 Task: Create a rule when custom fields due date is set by anyone.
Action: Mouse pressed left at (802, 215)
Screenshot: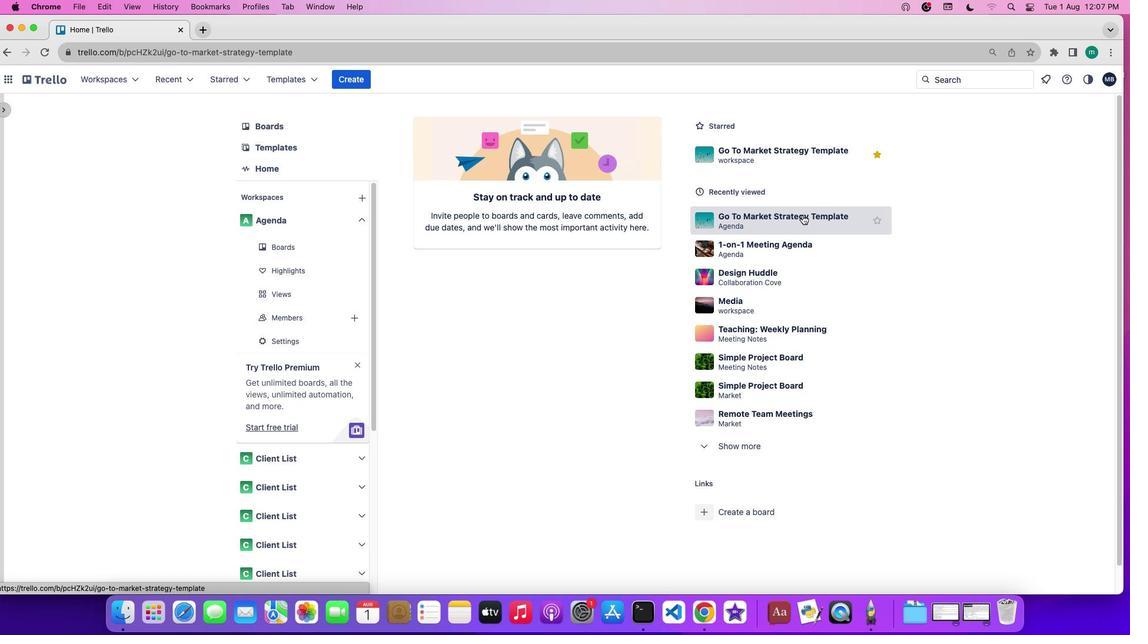 
Action: Mouse moved to (987, 239)
Screenshot: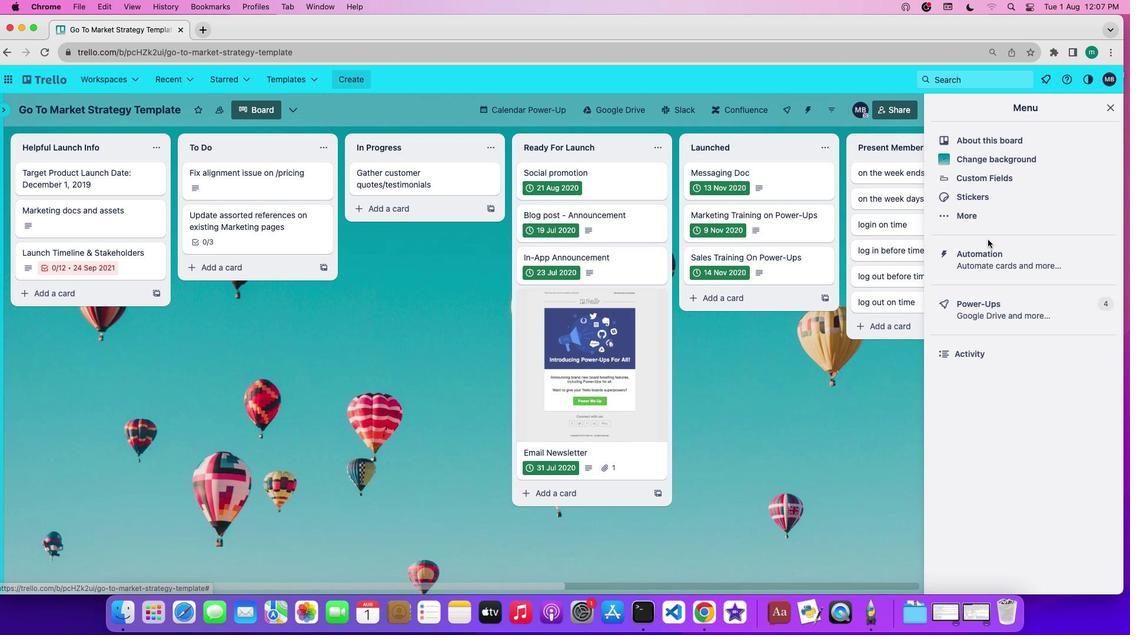 
Action: Mouse pressed left at (987, 239)
Screenshot: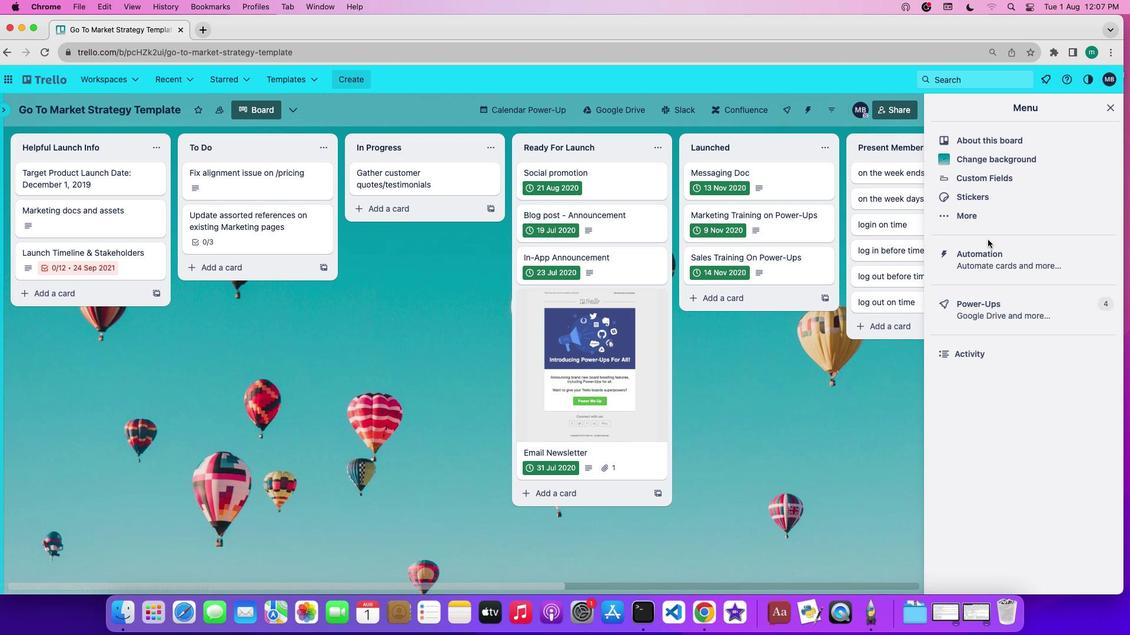
Action: Mouse moved to (990, 247)
Screenshot: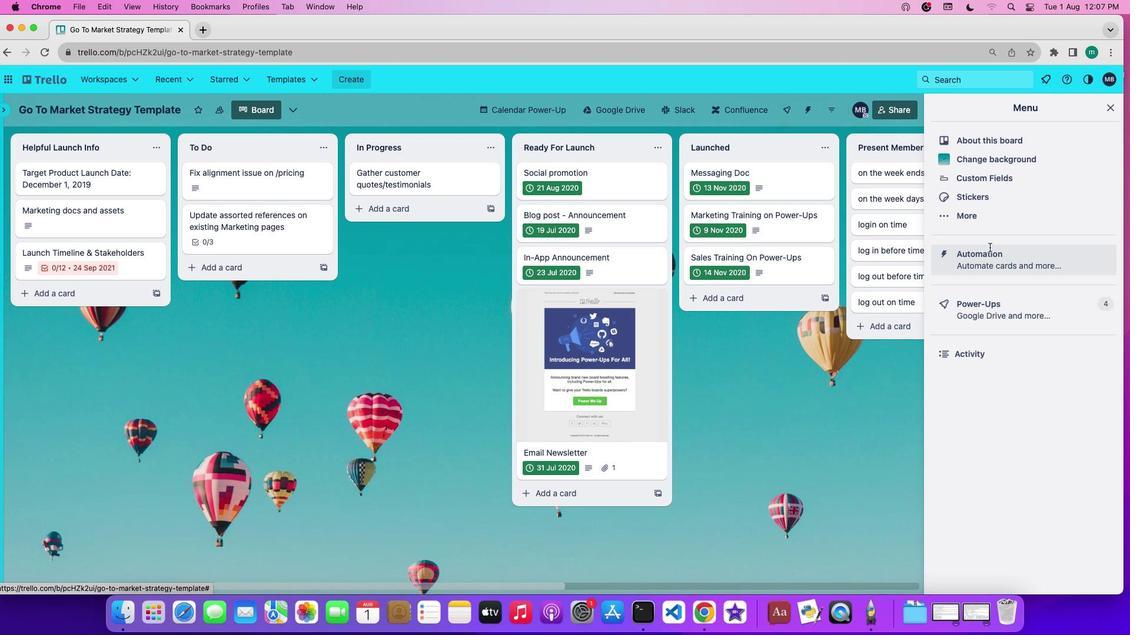 
Action: Mouse pressed left at (990, 247)
Screenshot: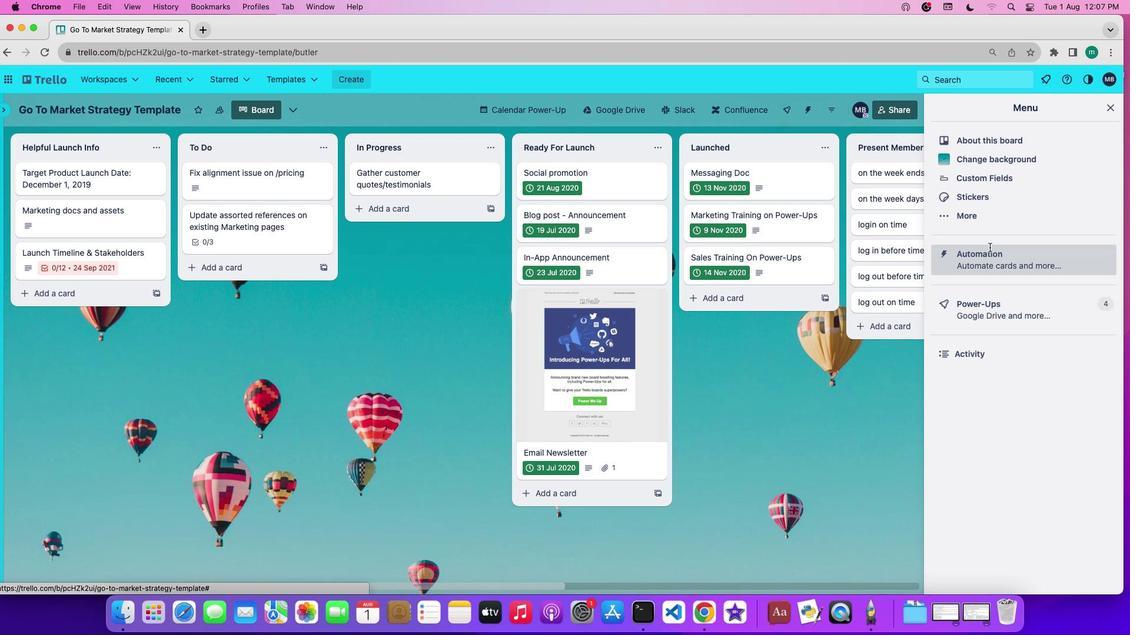 
Action: Mouse moved to (84, 221)
Screenshot: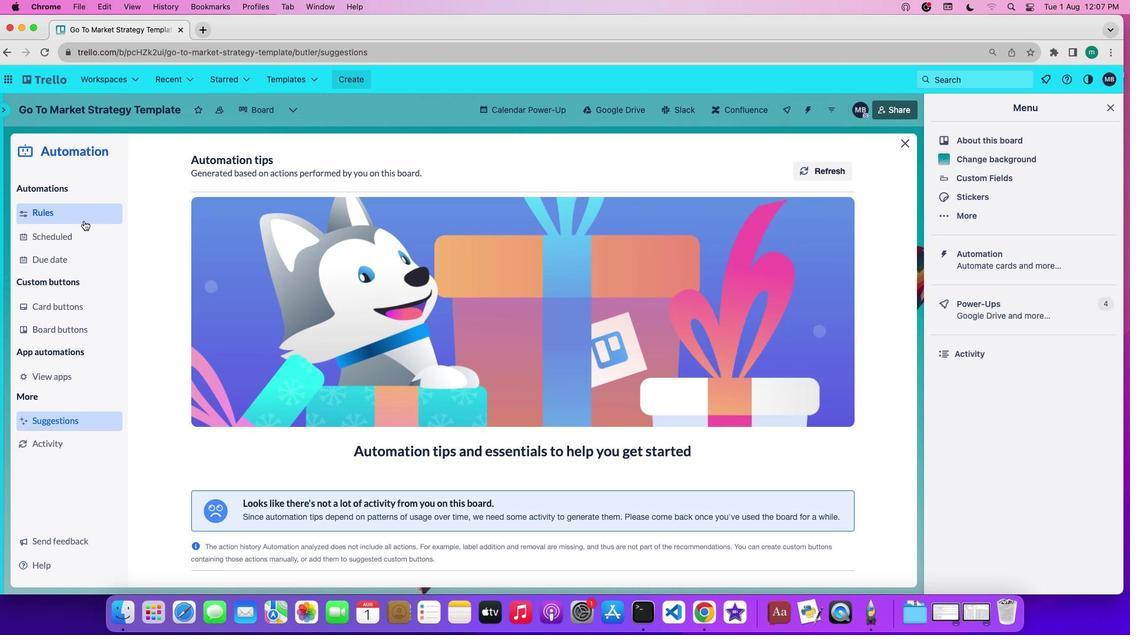 
Action: Mouse pressed left at (84, 221)
Screenshot: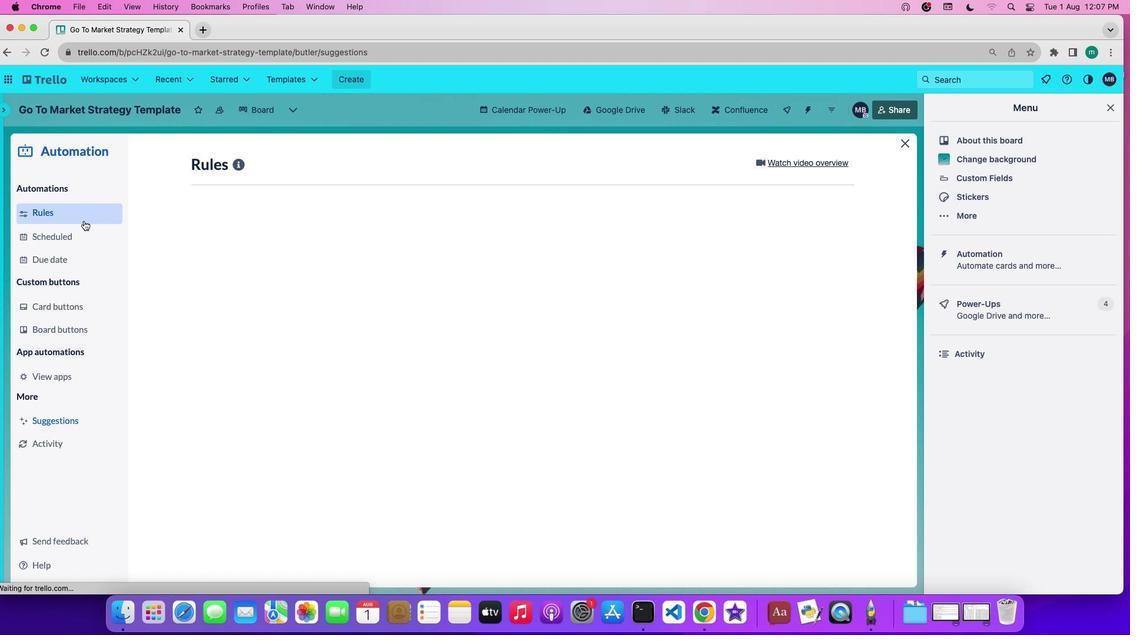 
Action: Mouse moved to (278, 421)
Screenshot: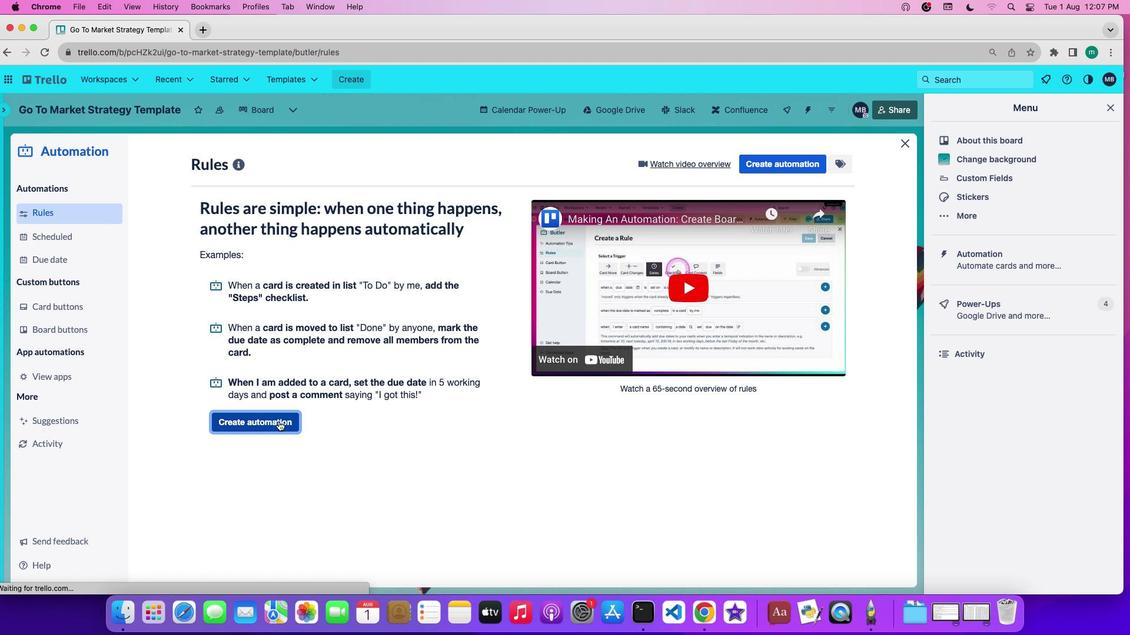 
Action: Mouse pressed left at (278, 421)
Screenshot: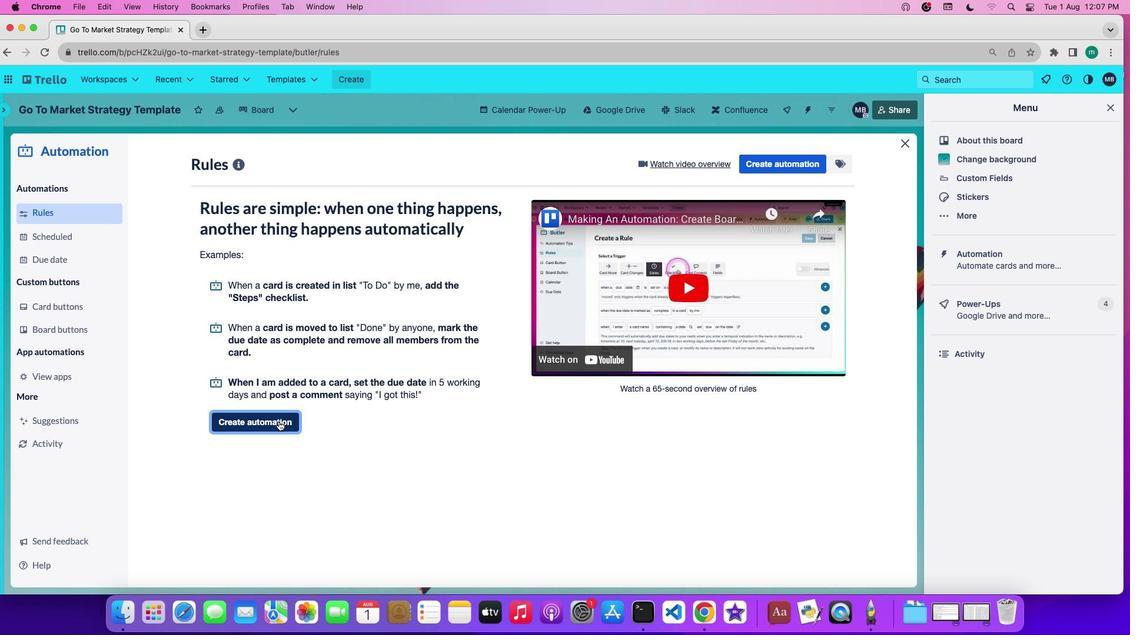 
Action: Mouse moved to (497, 279)
Screenshot: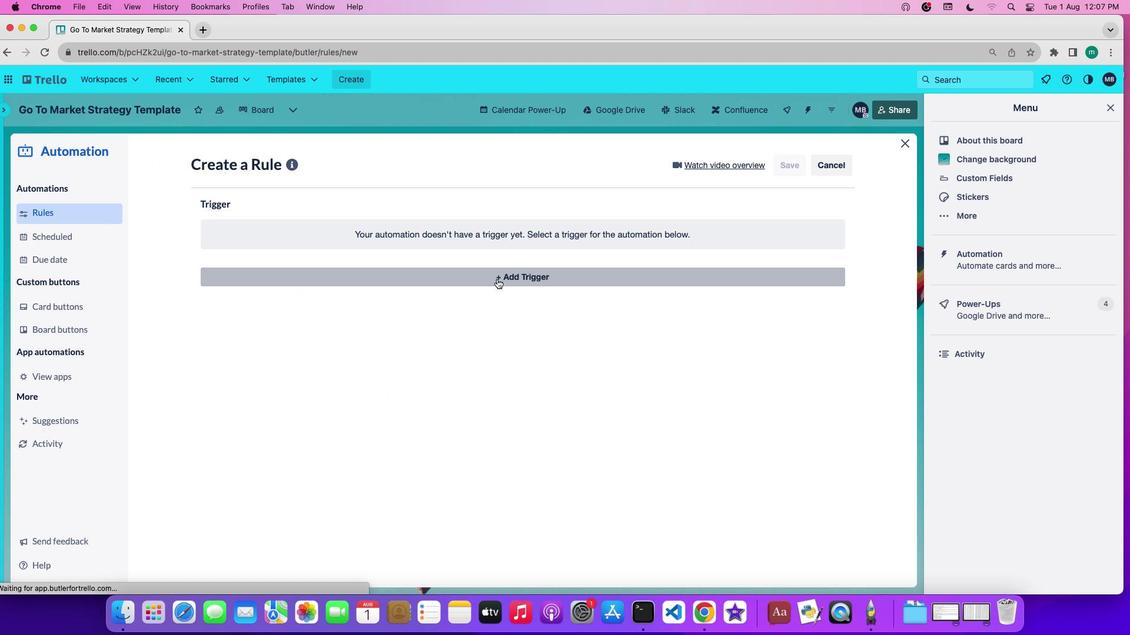 
Action: Mouse pressed left at (497, 279)
Screenshot: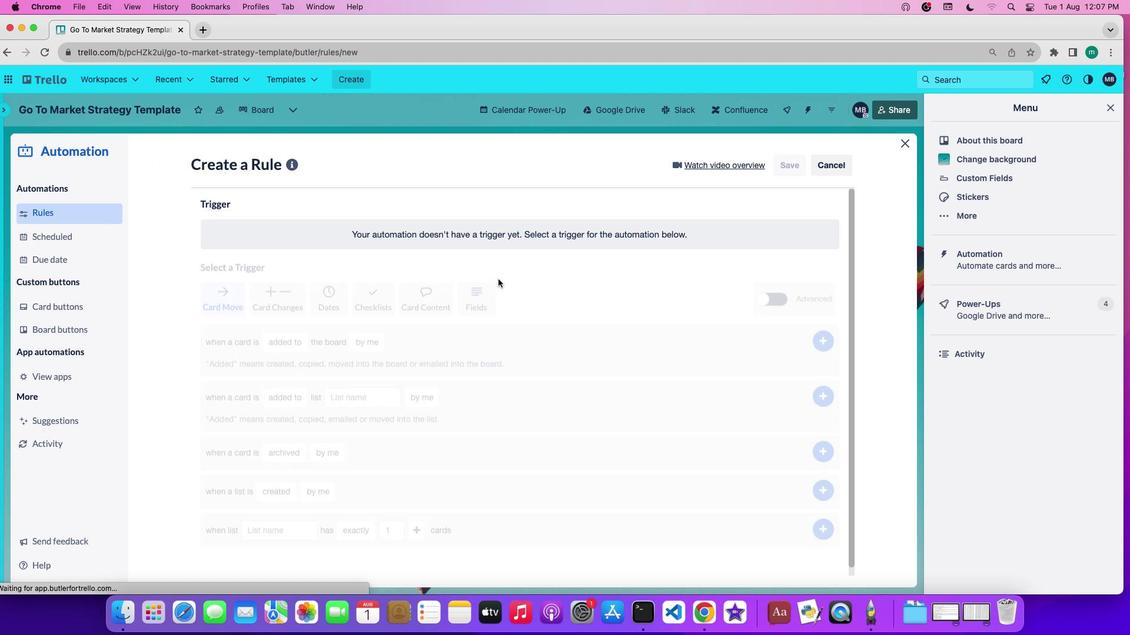 
Action: Mouse moved to (476, 329)
Screenshot: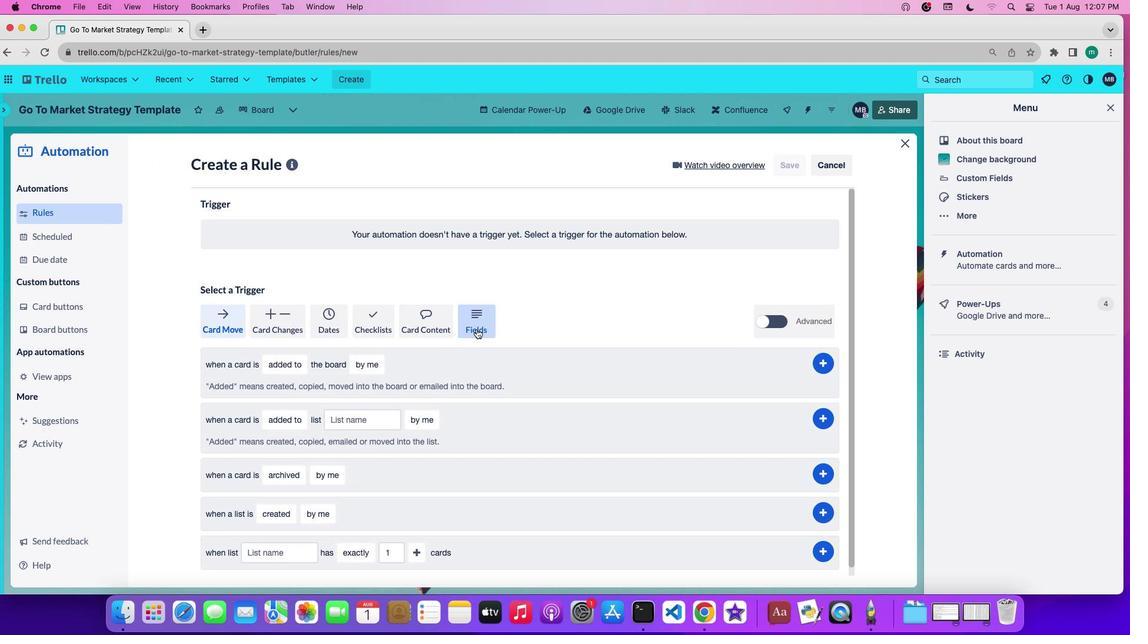 
Action: Mouse pressed left at (476, 329)
Screenshot: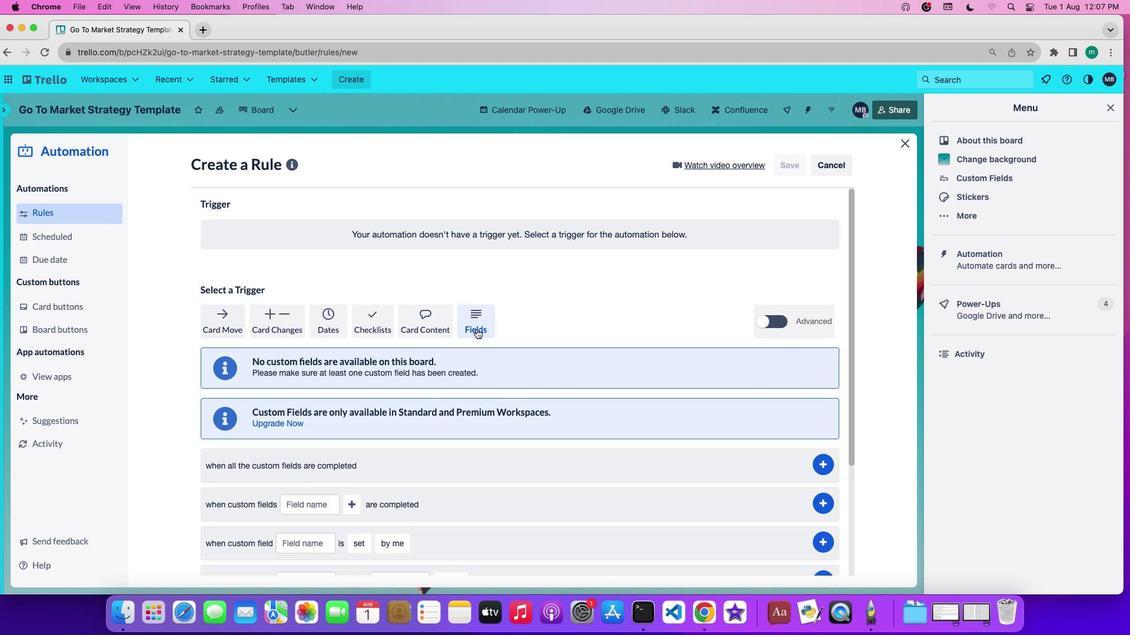 
Action: Mouse moved to (488, 371)
Screenshot: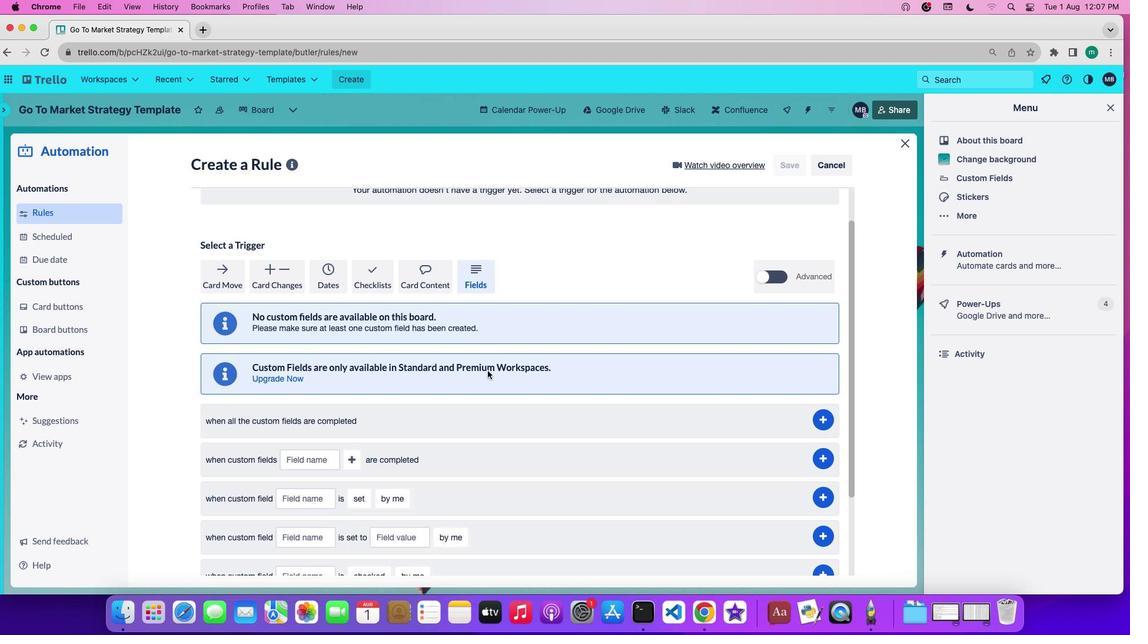 
Action: Mouse scrolled (488, 371) with delta (0, 0)
Screenshot: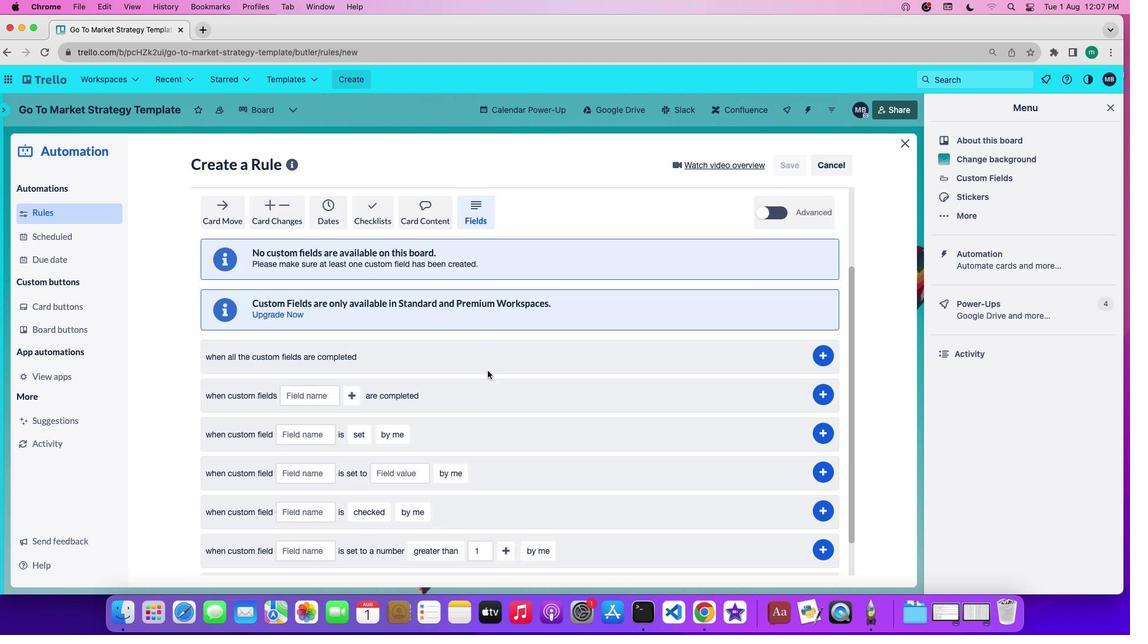 
Action: Mouse scrolled (488, 371) with delta (0, 0)
Screenshot: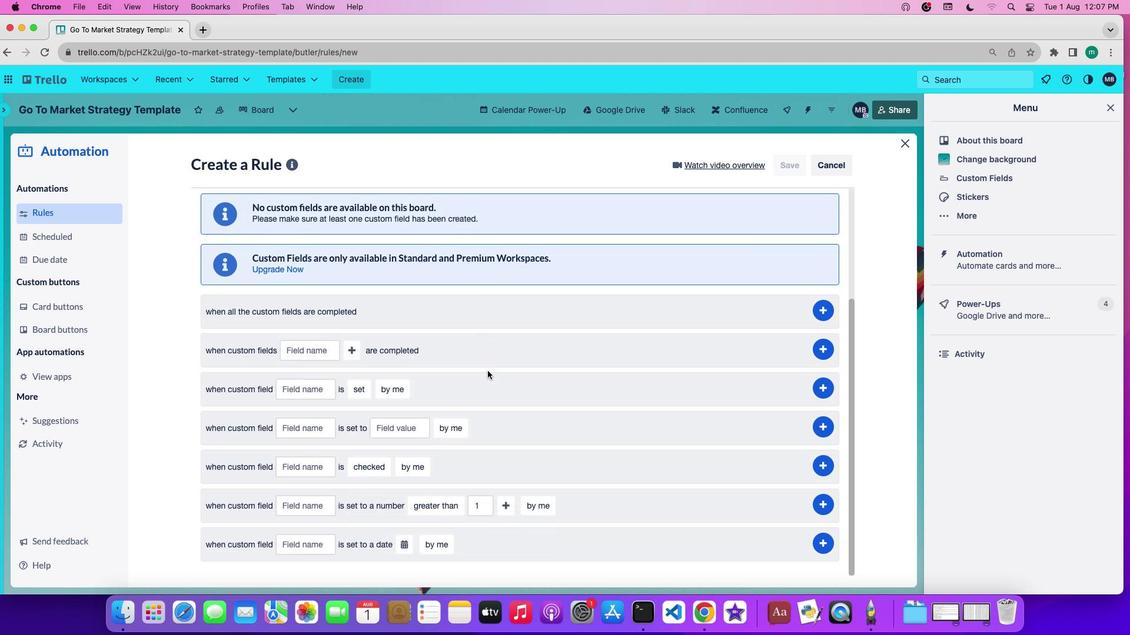 
Action: Mouse scrolled (488, 371) with delta (0, -1)
Screenshot: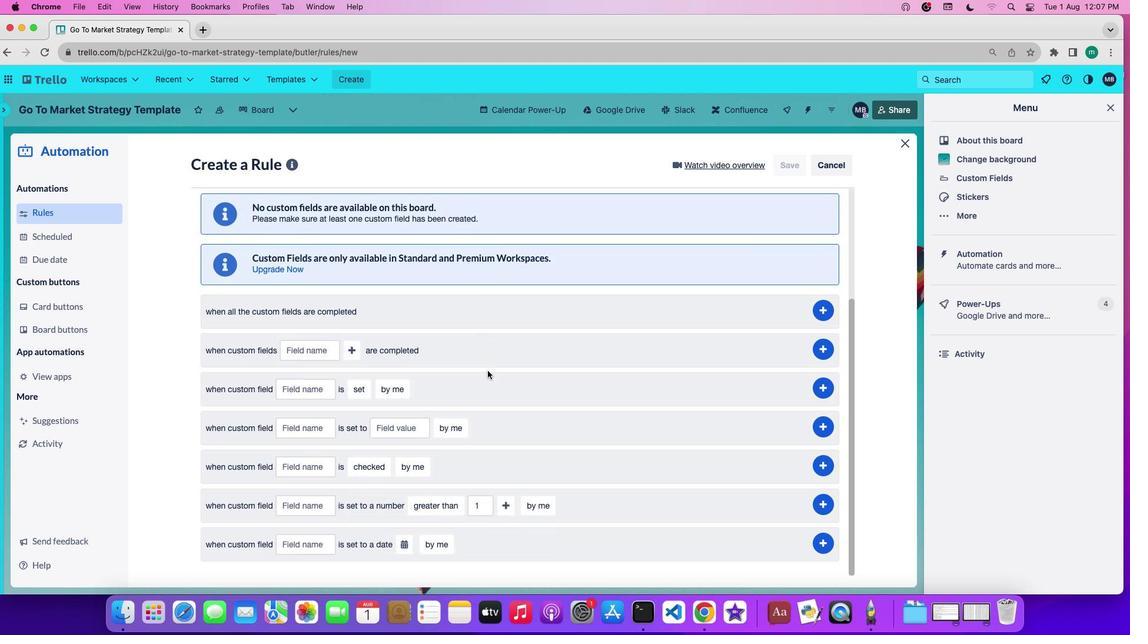 
Action: Mouse scrolled (488, 371) with delta (0, -2)
Screenshot: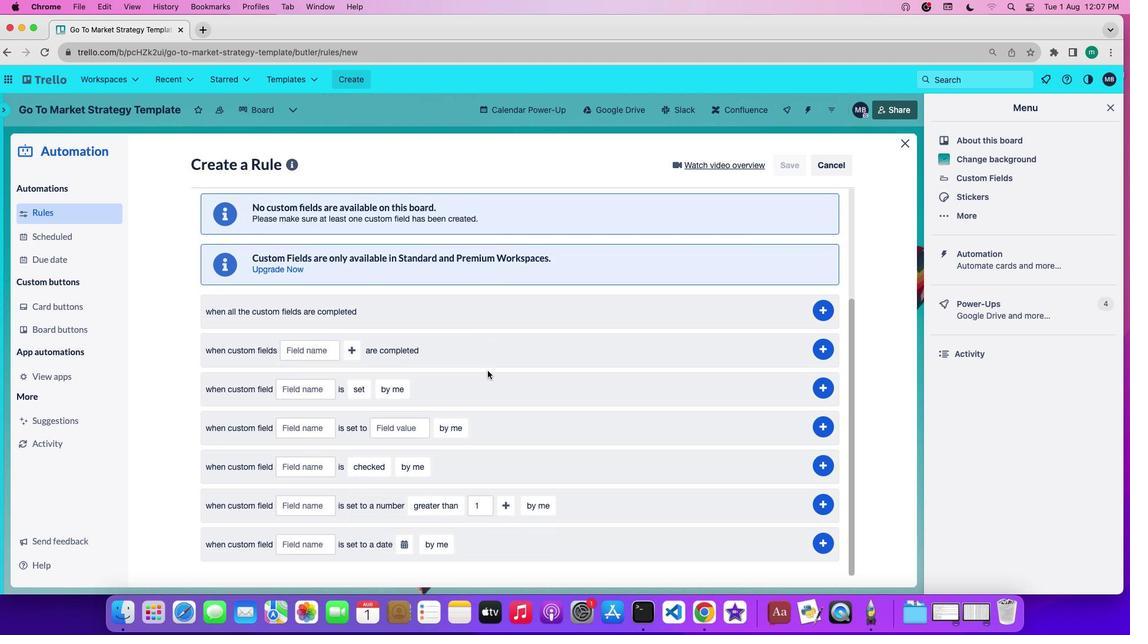 
Action: Mouse moved to (487, 372)
Screenshot: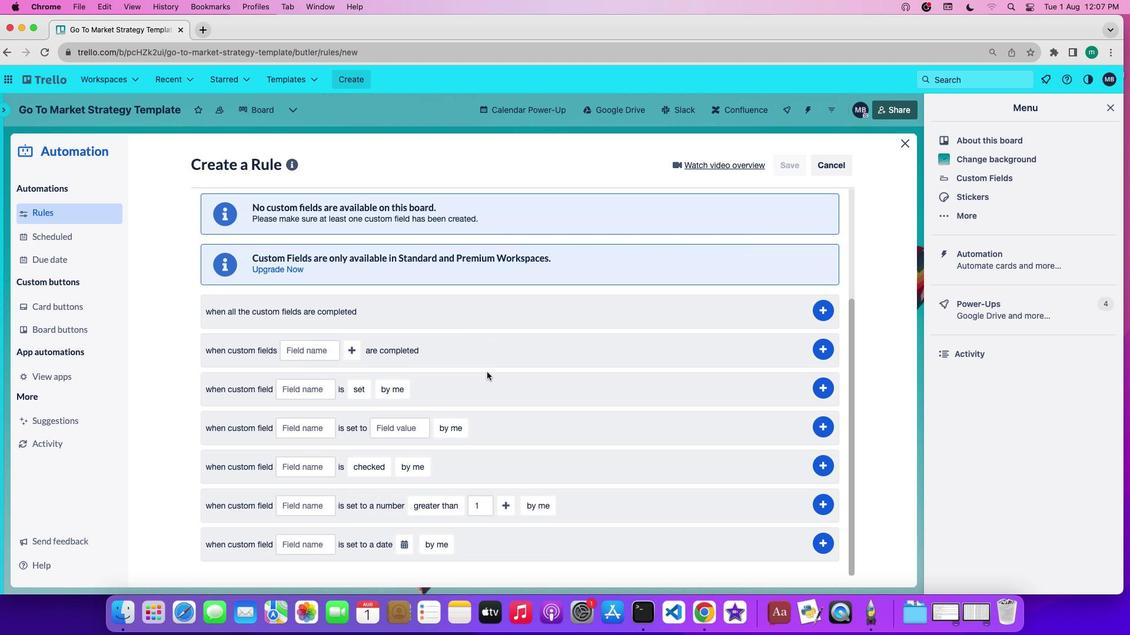 
Action: Mouse scrolled (487, 372) with delta (0, 0)
Screenshot: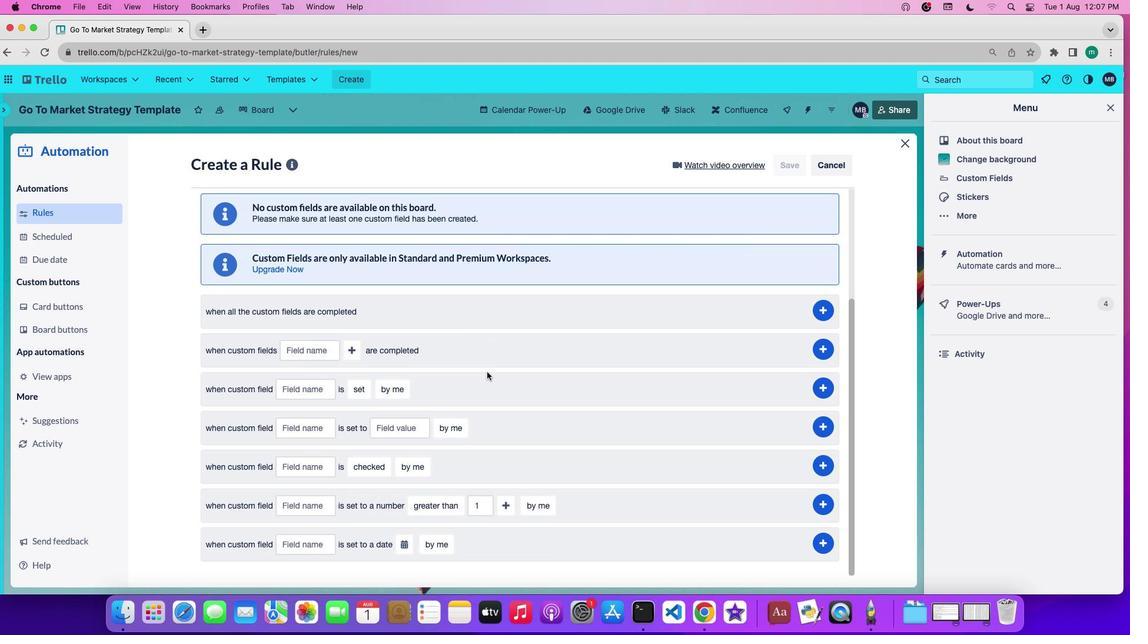 
Action: Mouse scrolled (487, 372) with delta (0, 0)
Screenshot: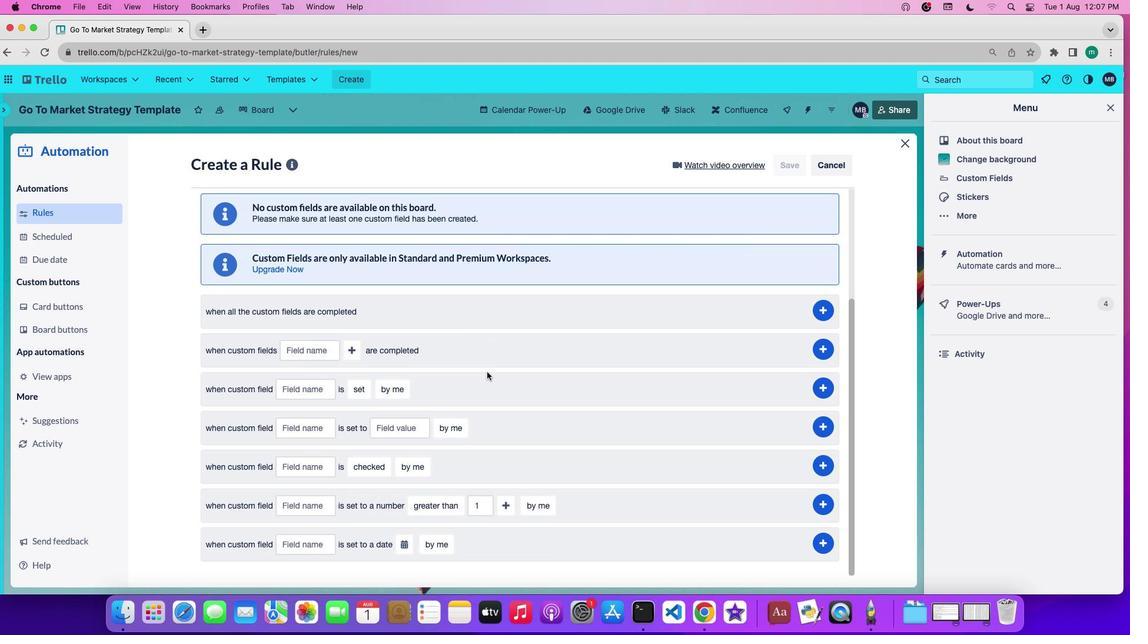 
Action: Mouse scrolled (487, 372) with delta (0, 0)
Screenshot: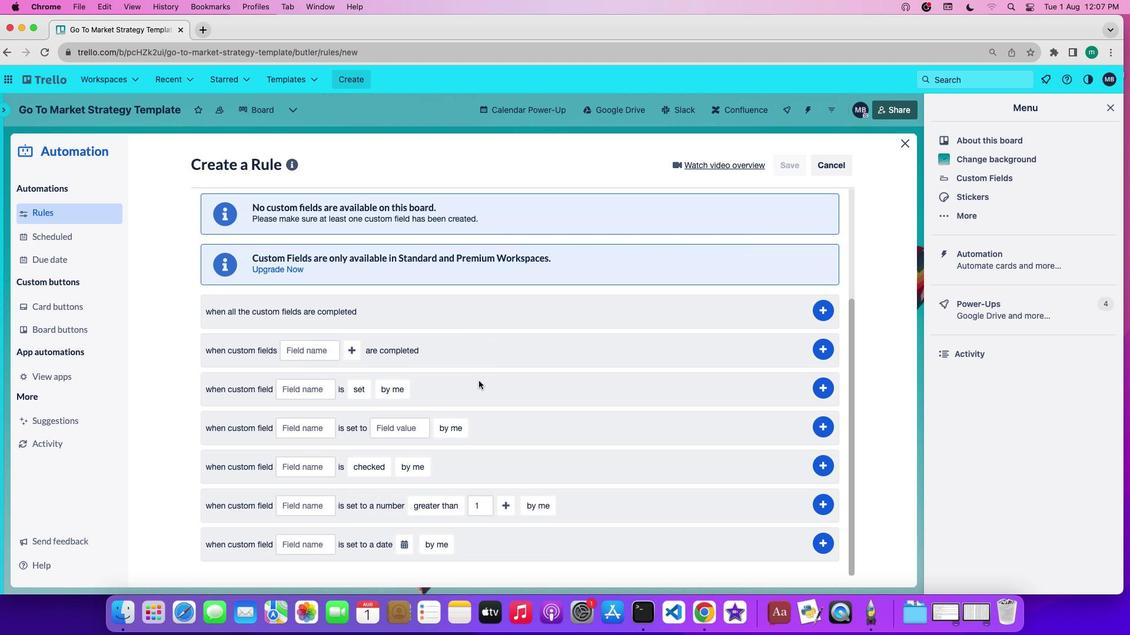 
Action: Mouse moved to (478, 381)
Screenshot: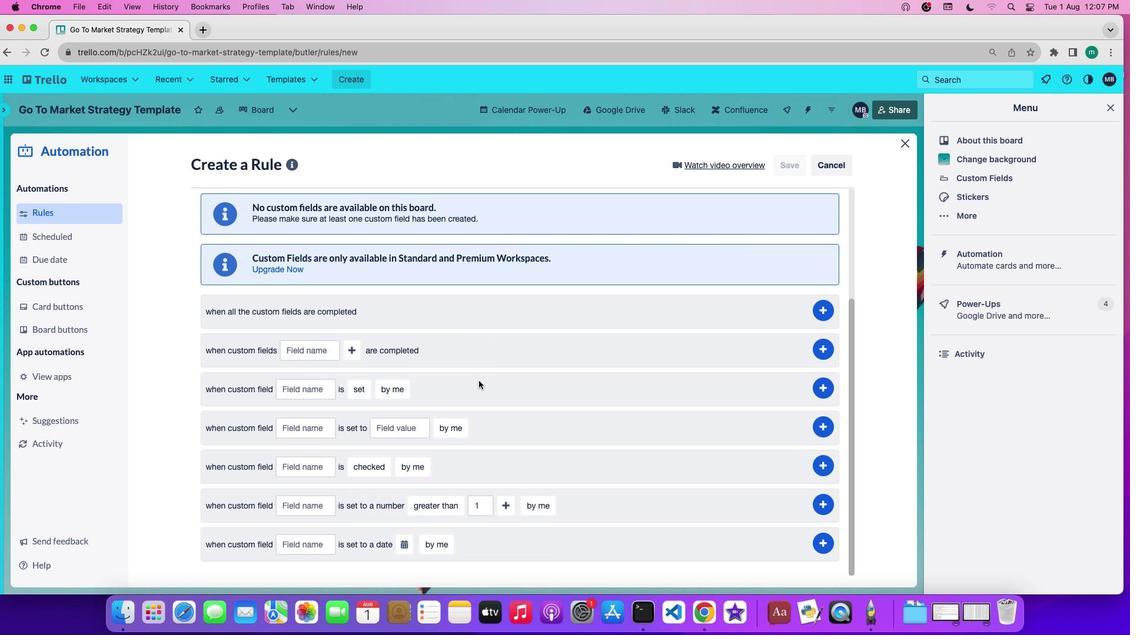 
Action: Mouse scrolled (478, 381) with delta (0, 0)
Screenshot: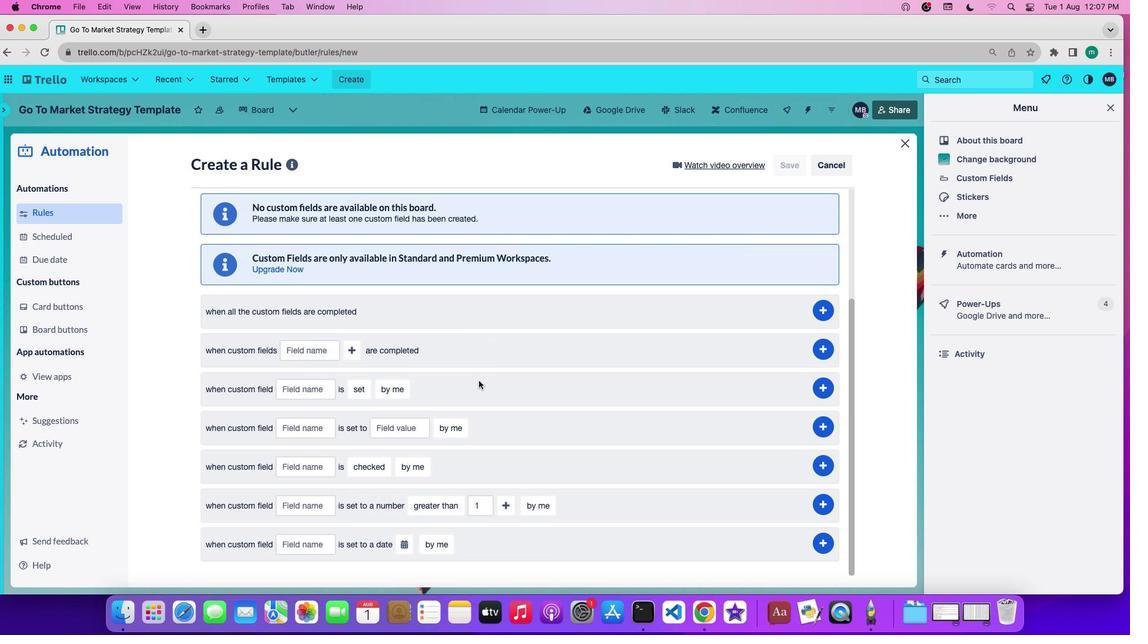 
Action: Mouse scrolled (478, 381) with delta (0, 0)
Screenshot: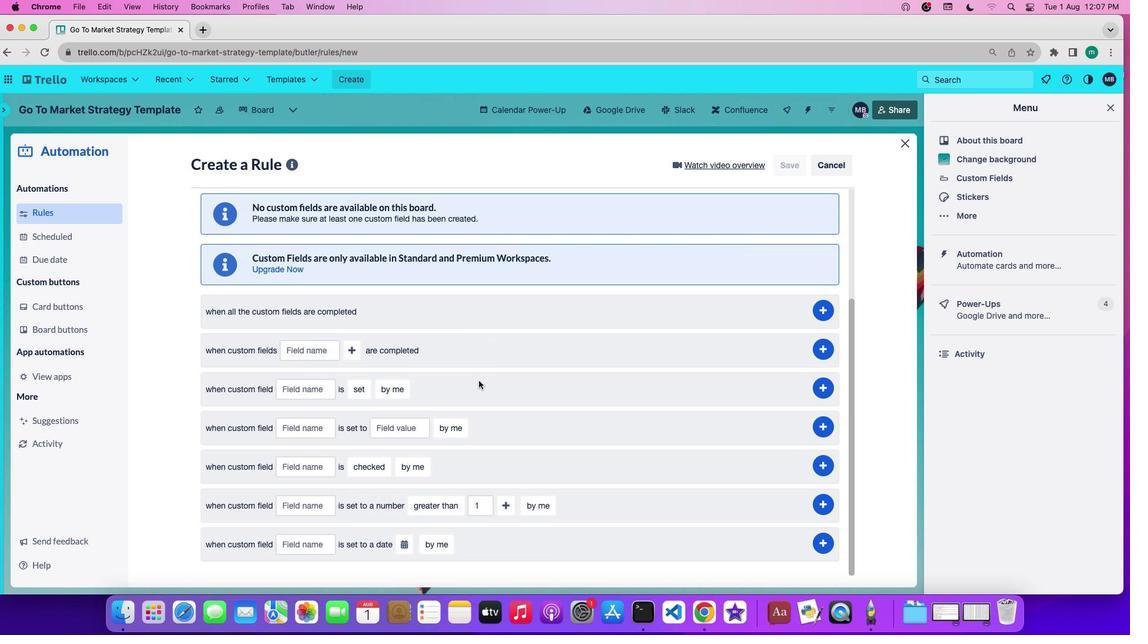 
Action: Mouse scrolled (478, 381) with delta (0, 0)
Screenshot: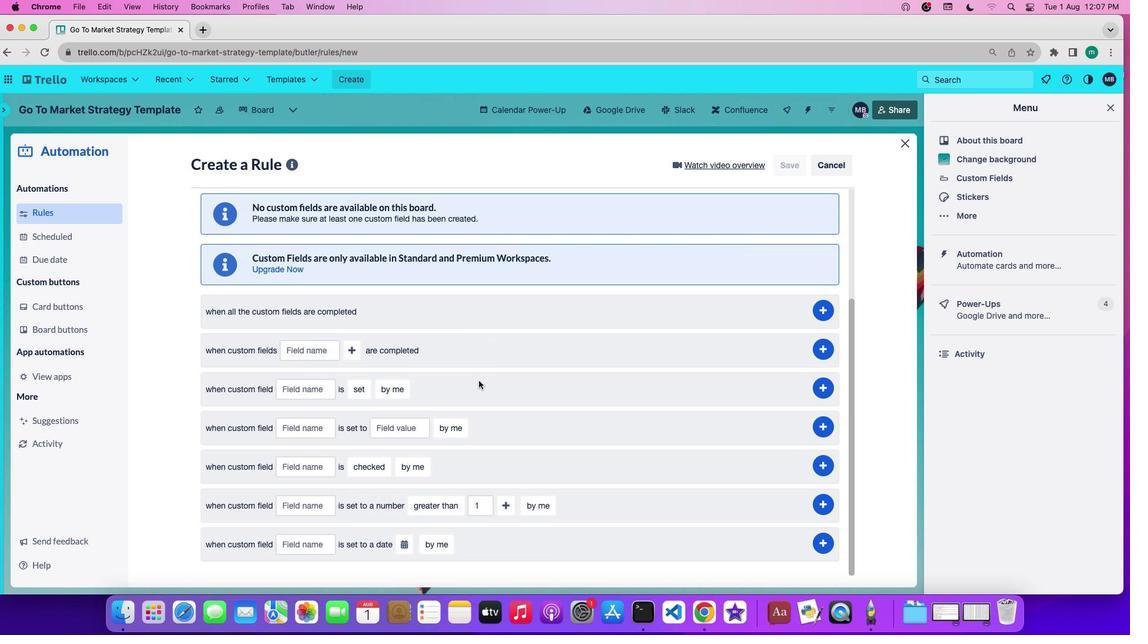 
Action: Mouse scrolled (478, 381) with delta (0, 0)
Screenshot: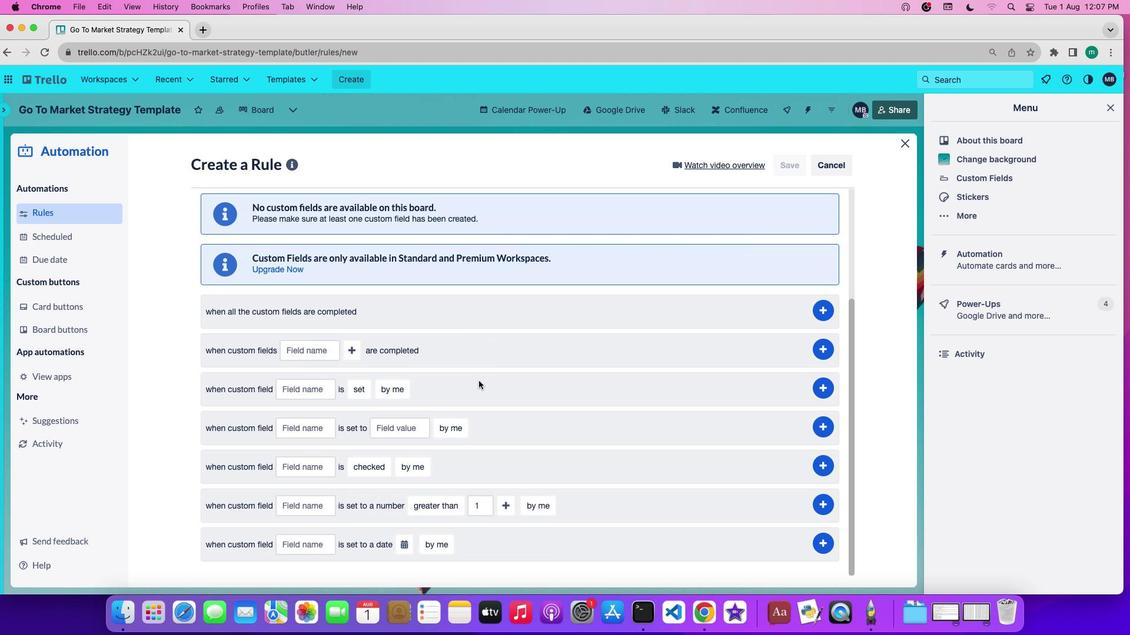 
Action: Mouse scrolled (478, 381) with delta (0, 0)
Screenshot: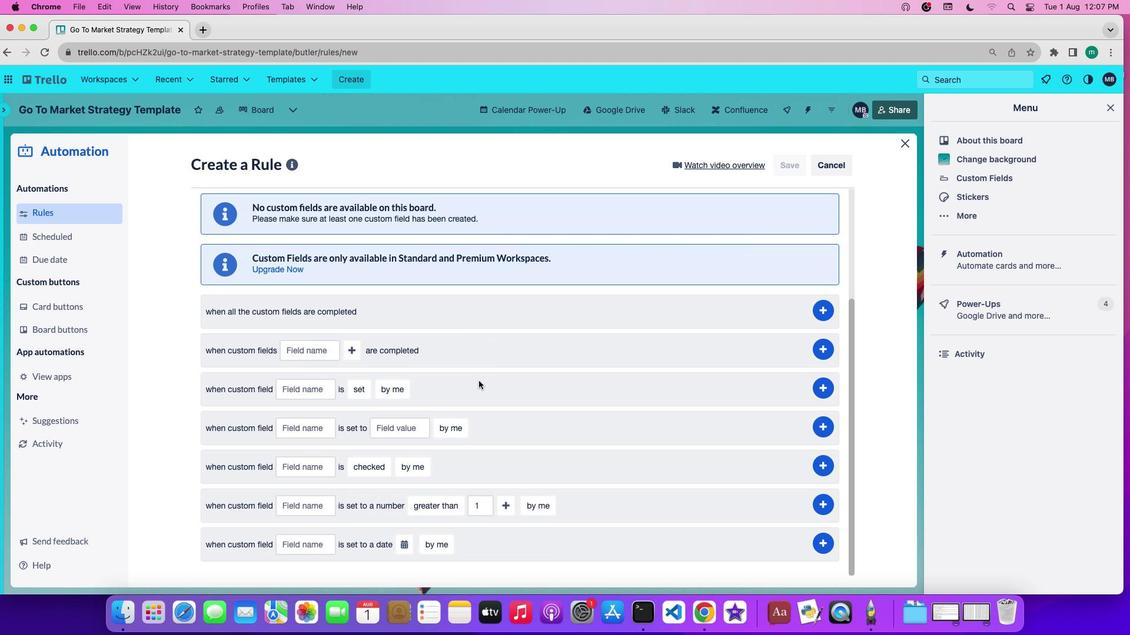 
Action: Mouse moved to (317, 395)
Screenshot: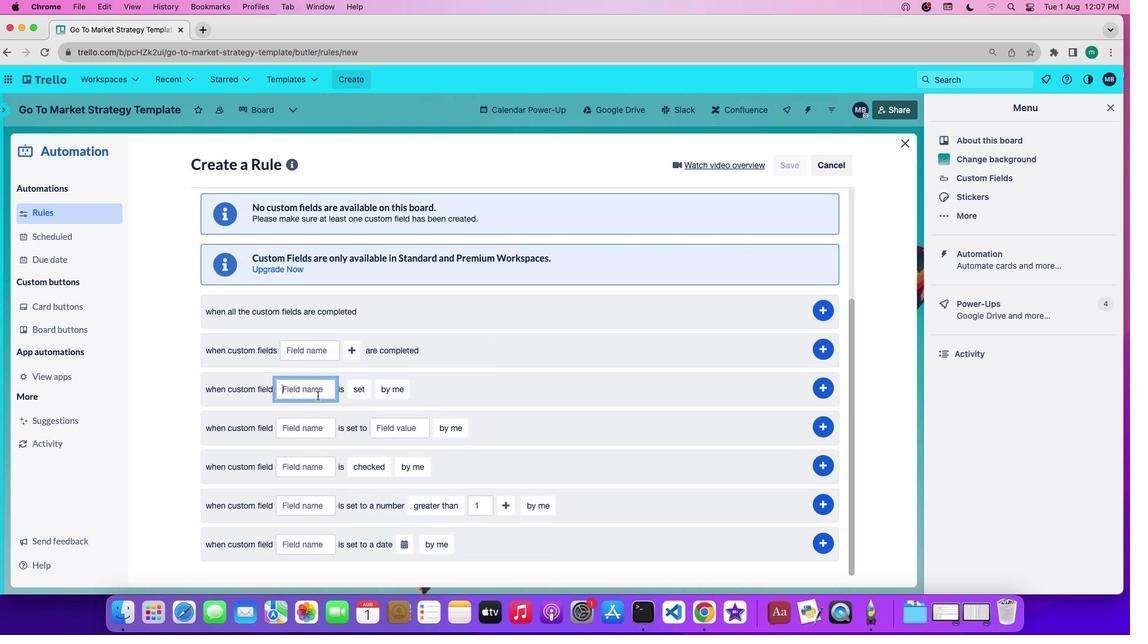 
Action: Mouse pressed left at (317, 395)
Screenshot: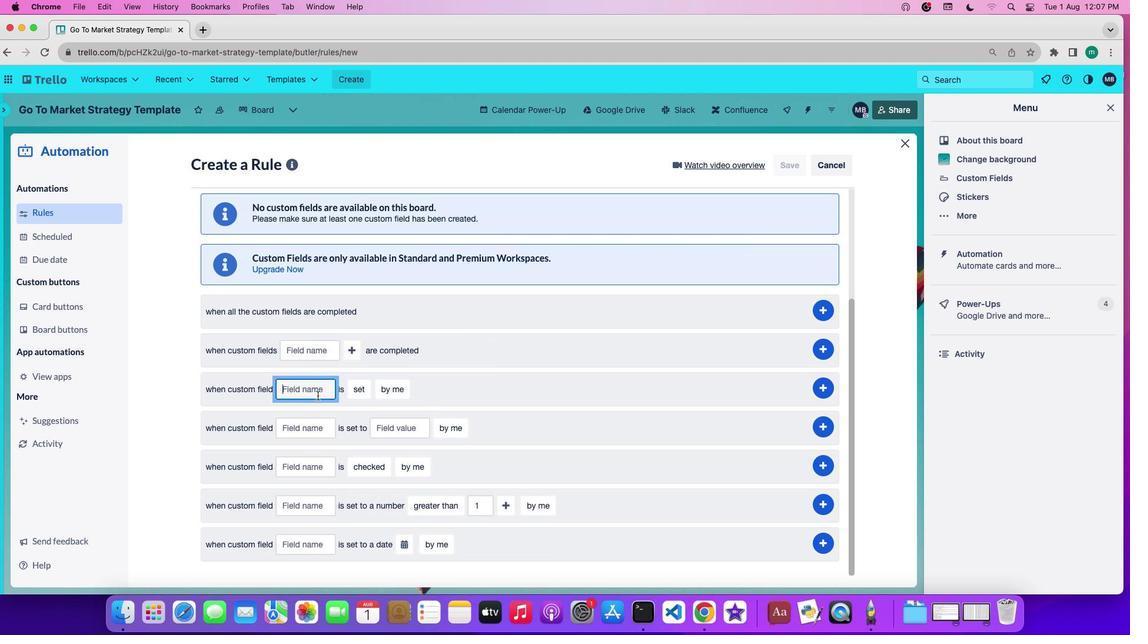 
Action: Key pressed 'd''u''e'Key.space'd''a''t''e'
Screenshot: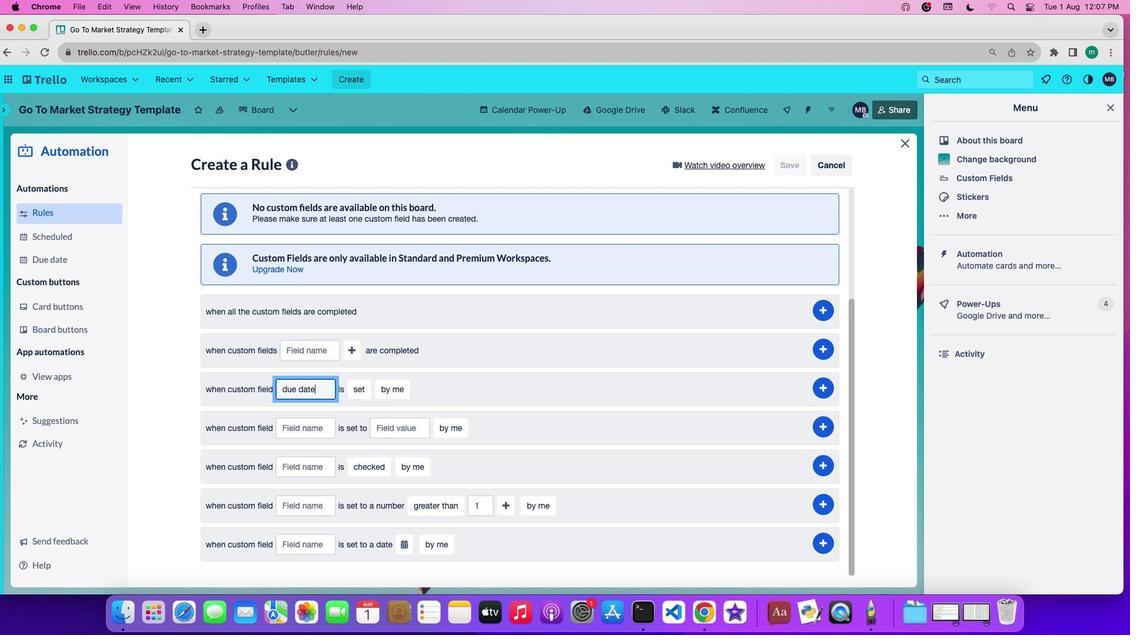 
Action: Mouse moved to (396, 392)
Screenshot: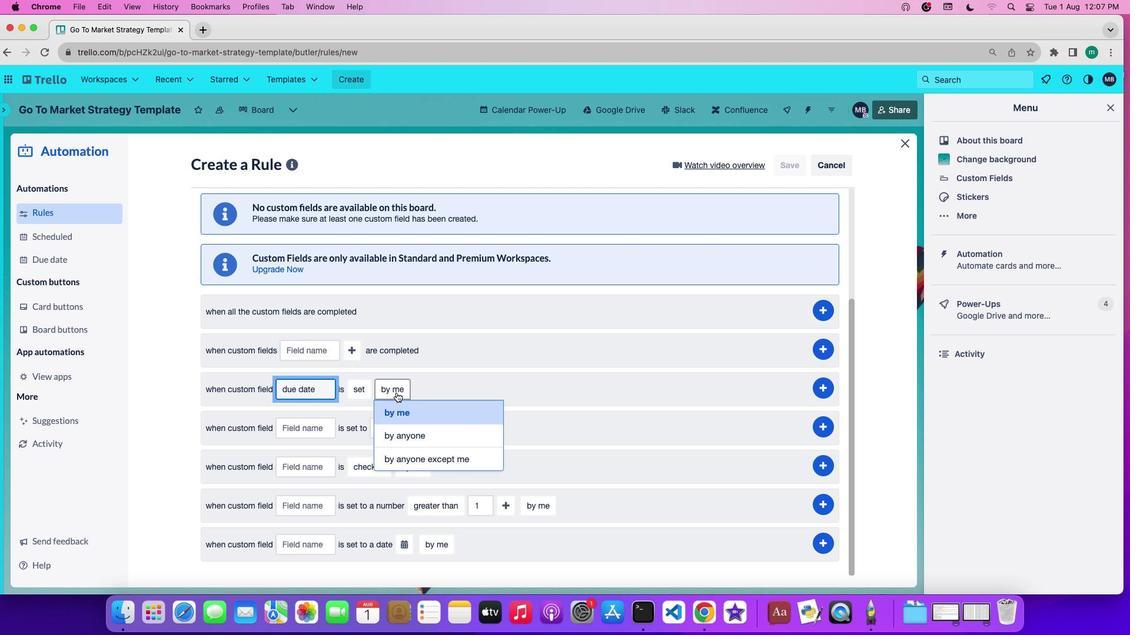 
Action: Mouse pressed left at (396, 392)
Screenshot: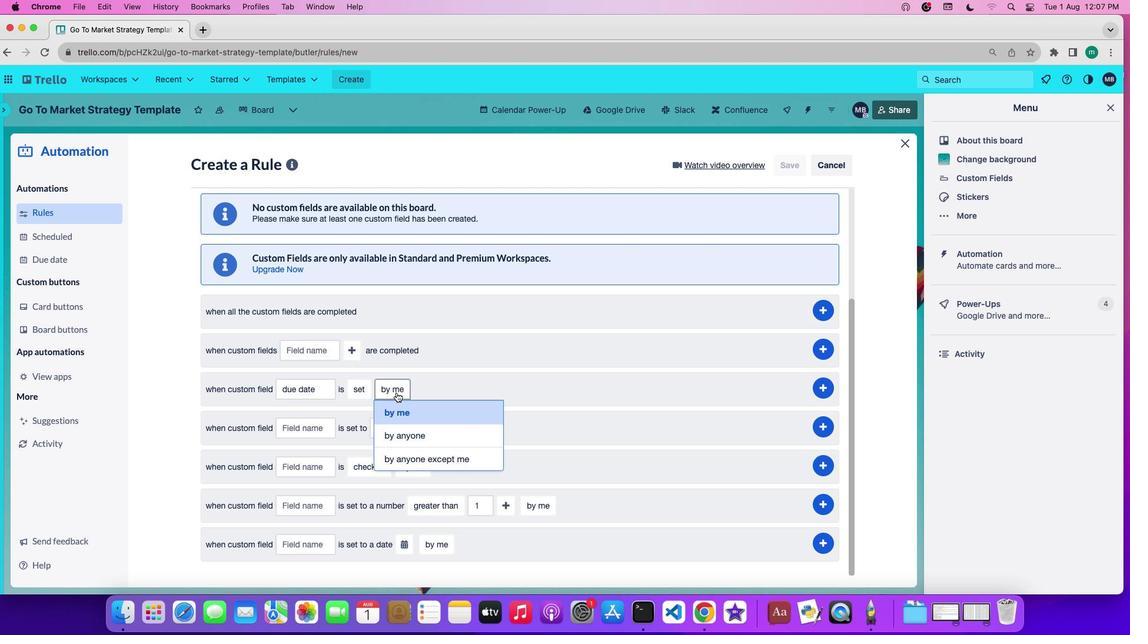 
Action: Mouse moved to (410, 440)
Screenshot: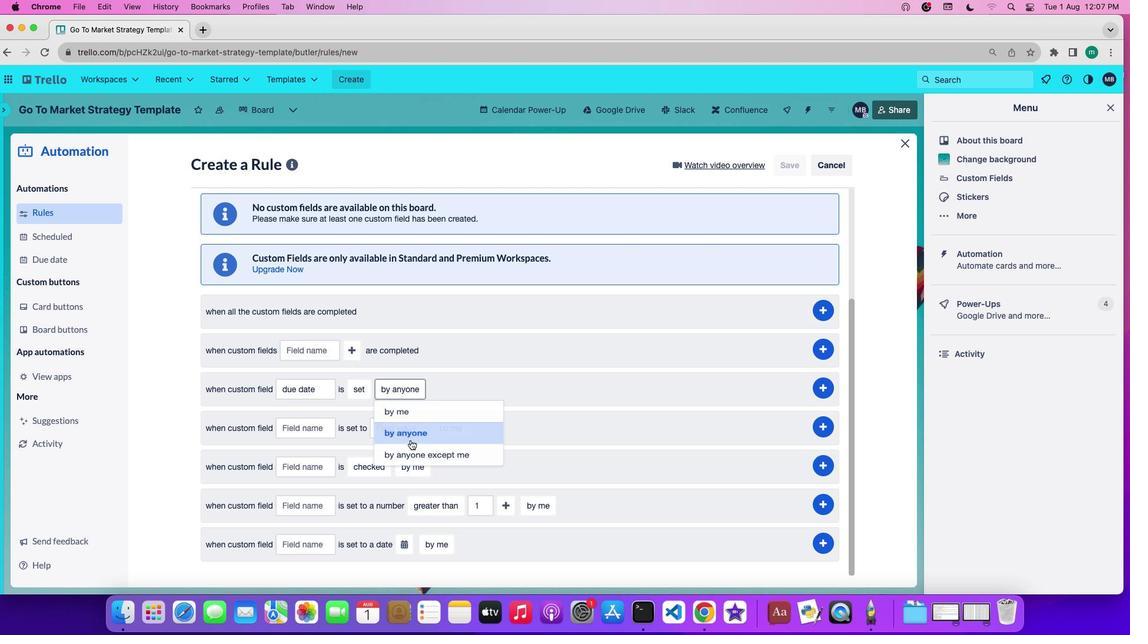 
Action: Mouse pressed left at (410, 440)
Screenshot: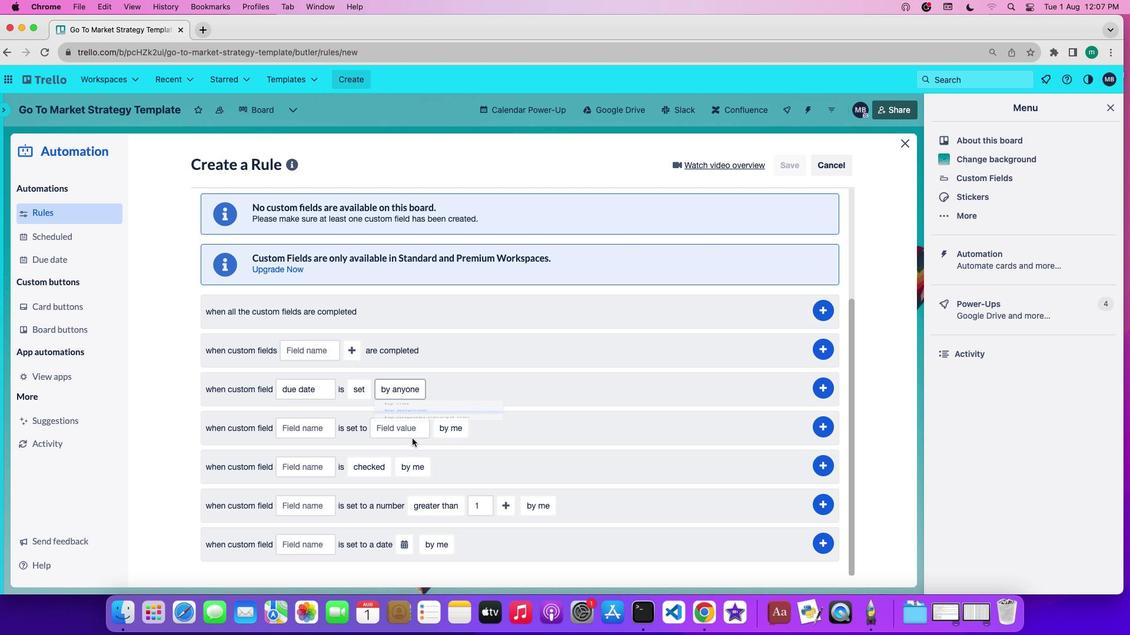 
Action: Mouse moved to (820, 386)
Screenshot: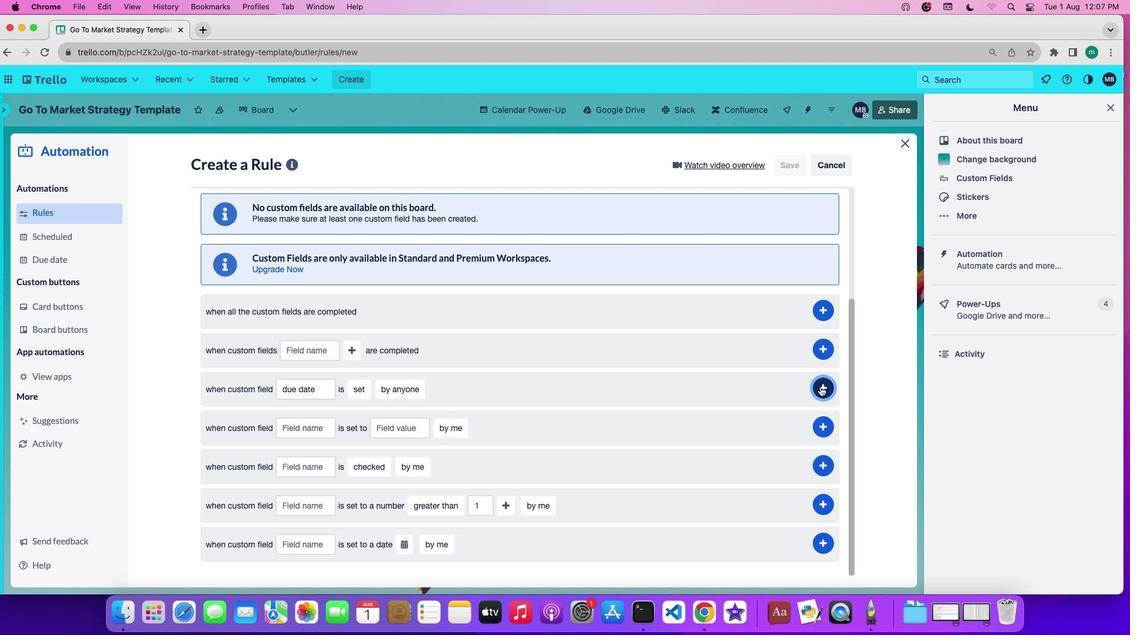 
Action: Mouse pressed left at (820, 386)
Screenshot: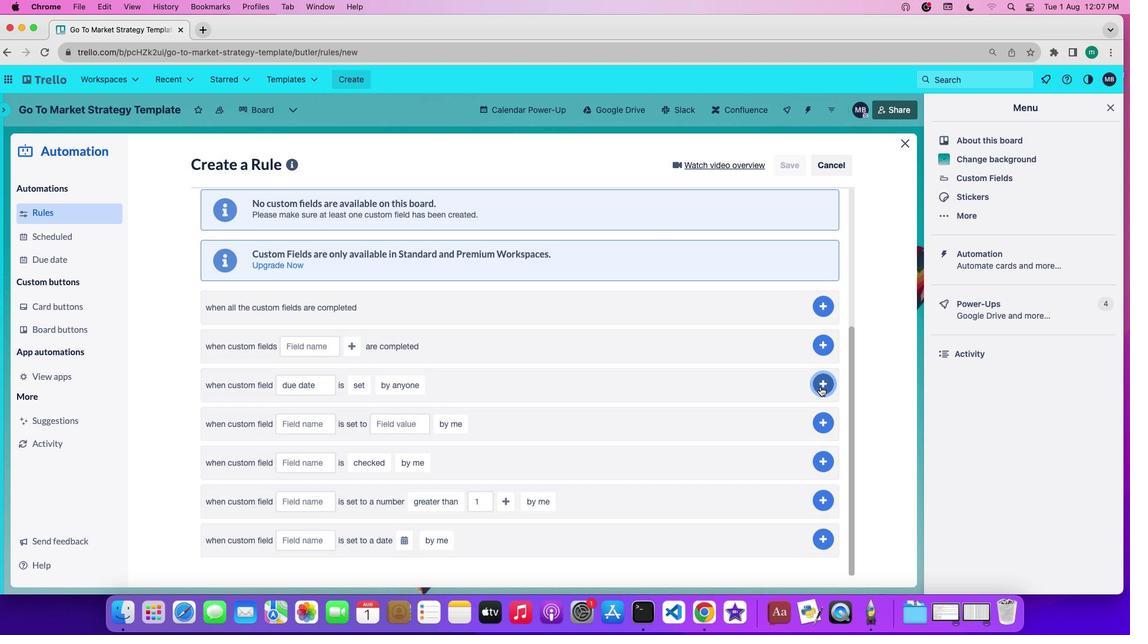 
